 Task: For heading  Tahoma with underline.  font size for heading20,  'Change the font style of data to'Arial.  and font size to 12,  Change the alignment of both headline & data to Align left.  In the sheet   Alpha Sales book
Action: Mouse moved to (21, 132)
Screenshot: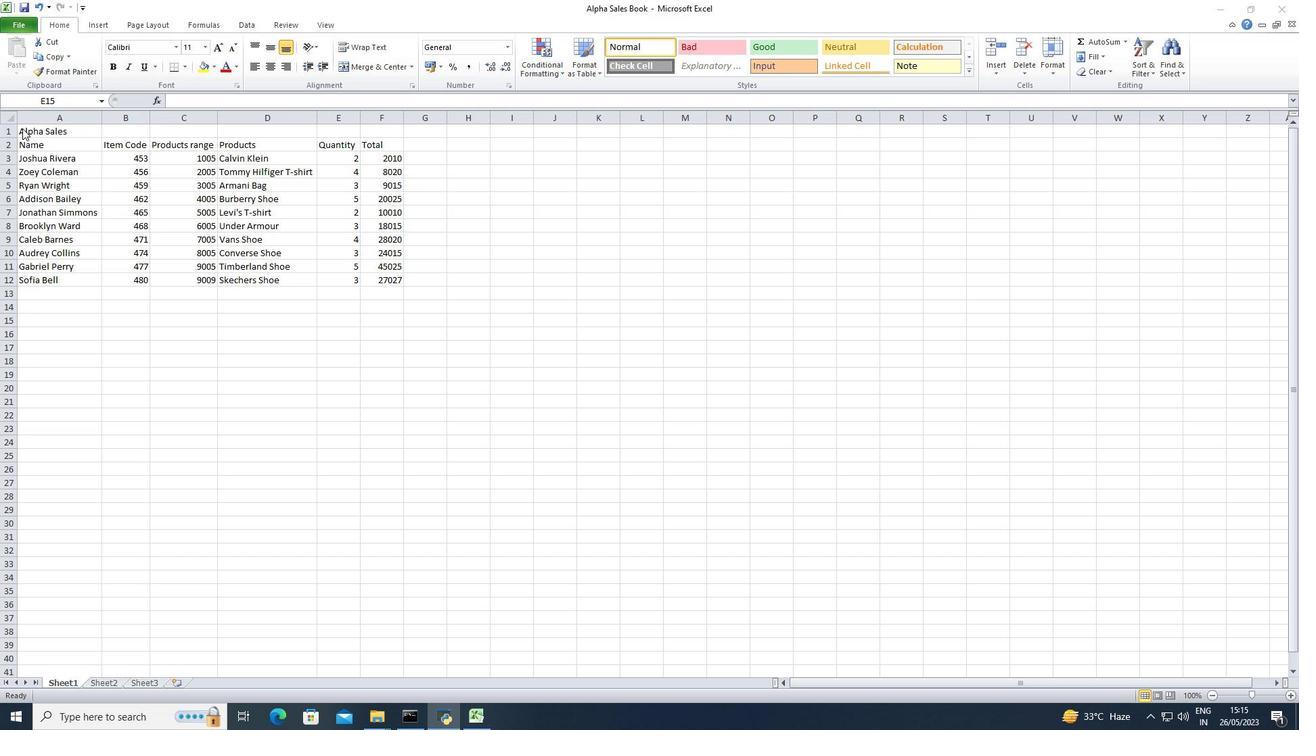 
Action: Mouse pressed left at (21, 132)
Screenshot: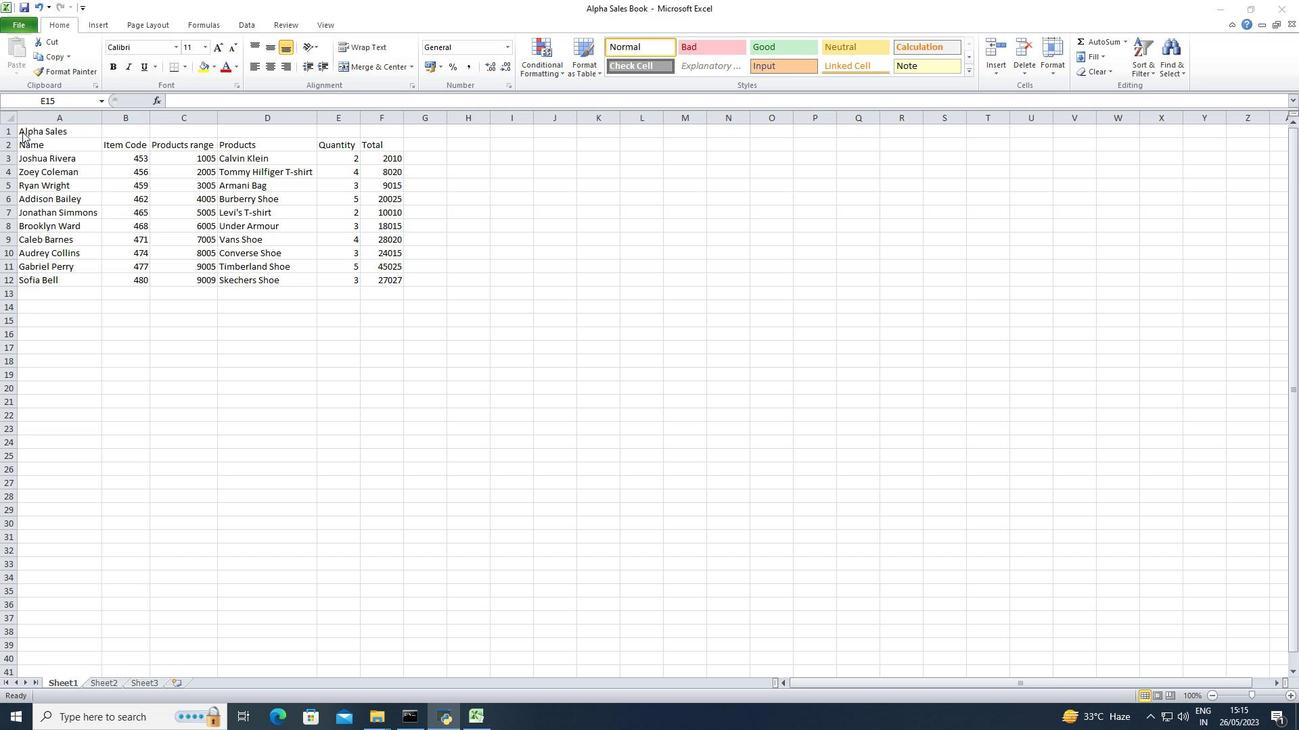 
Action: Mouse moved to (23, 132)
Screenshot: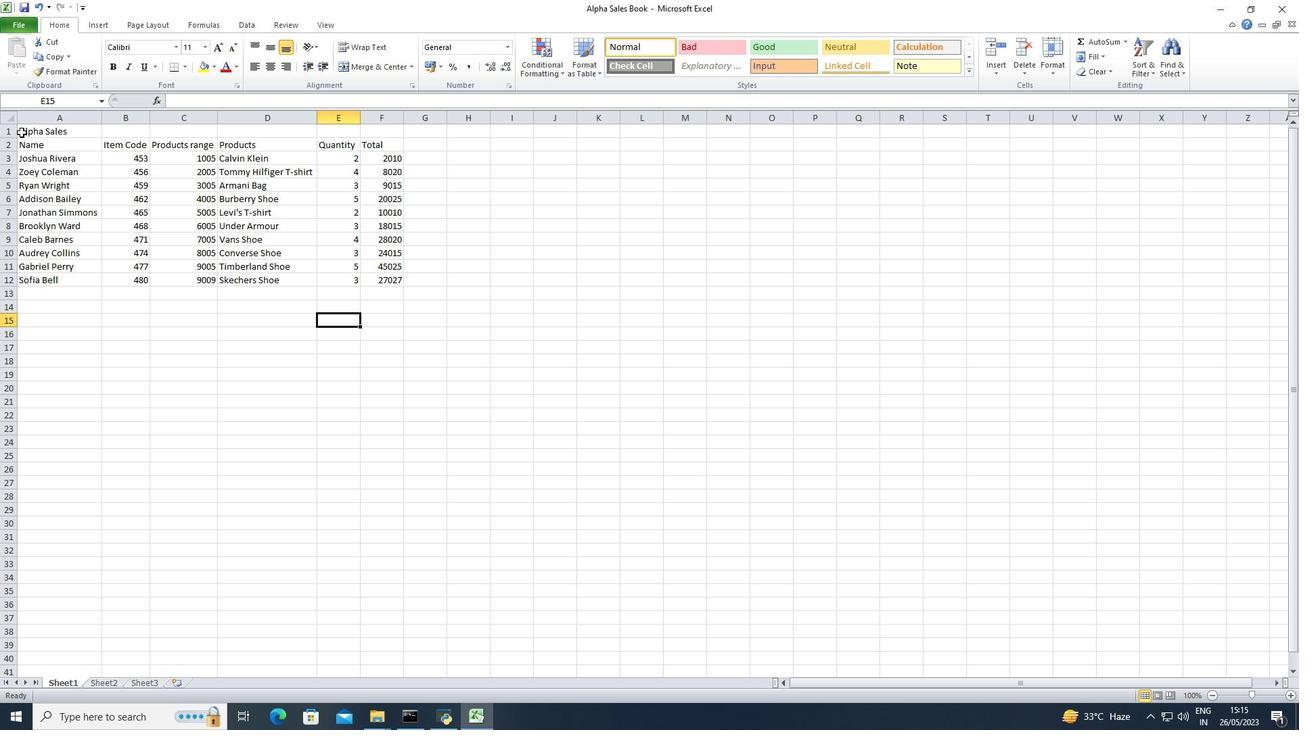 
Action: Mouse pressed left at (23, 132)
Screenshot: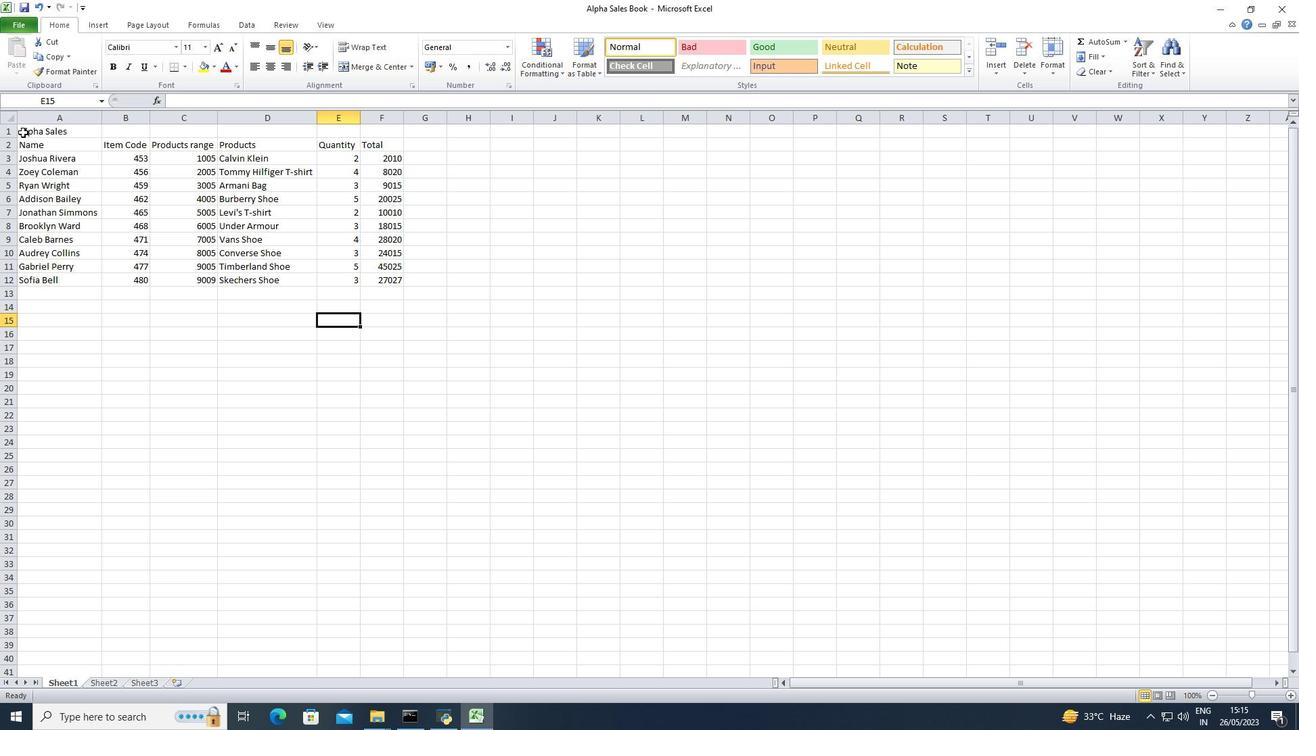 
Action: Mouse pressed left at (23, 132)
Screenshot: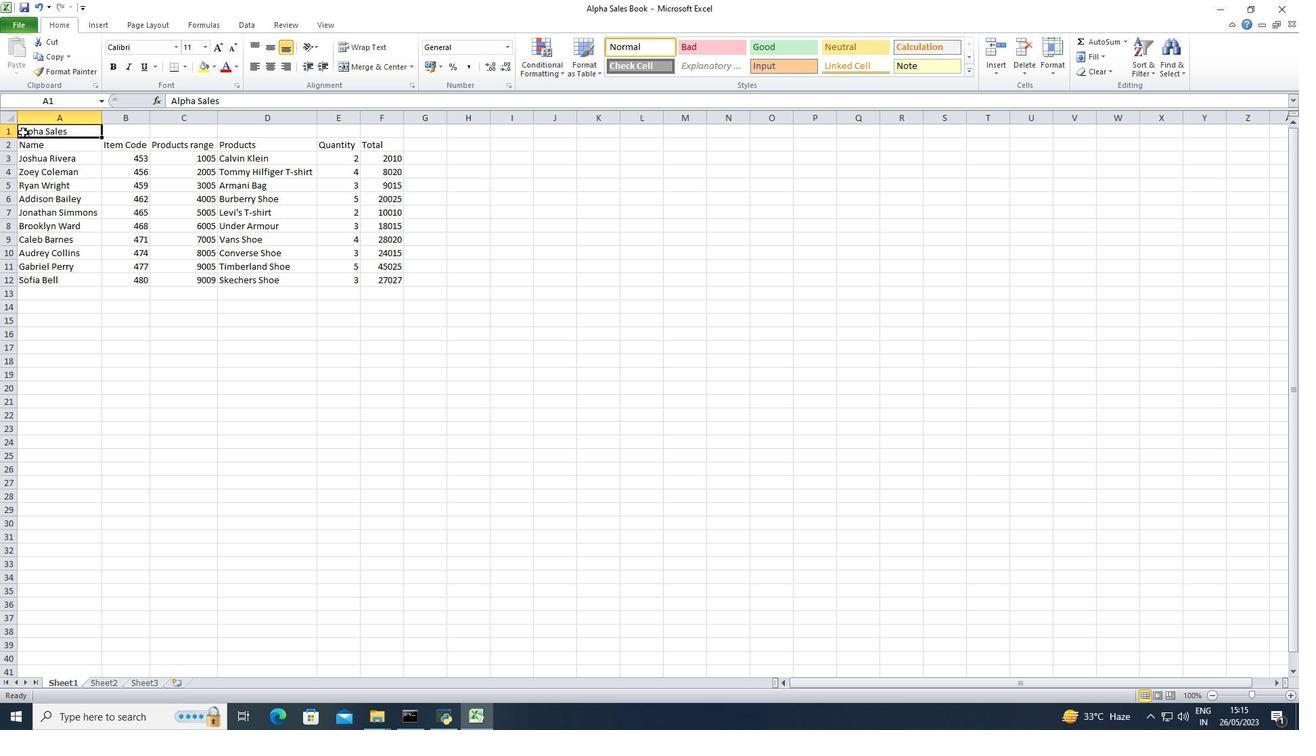 
Action: Mouse moved to (209, 48)
Screenshot: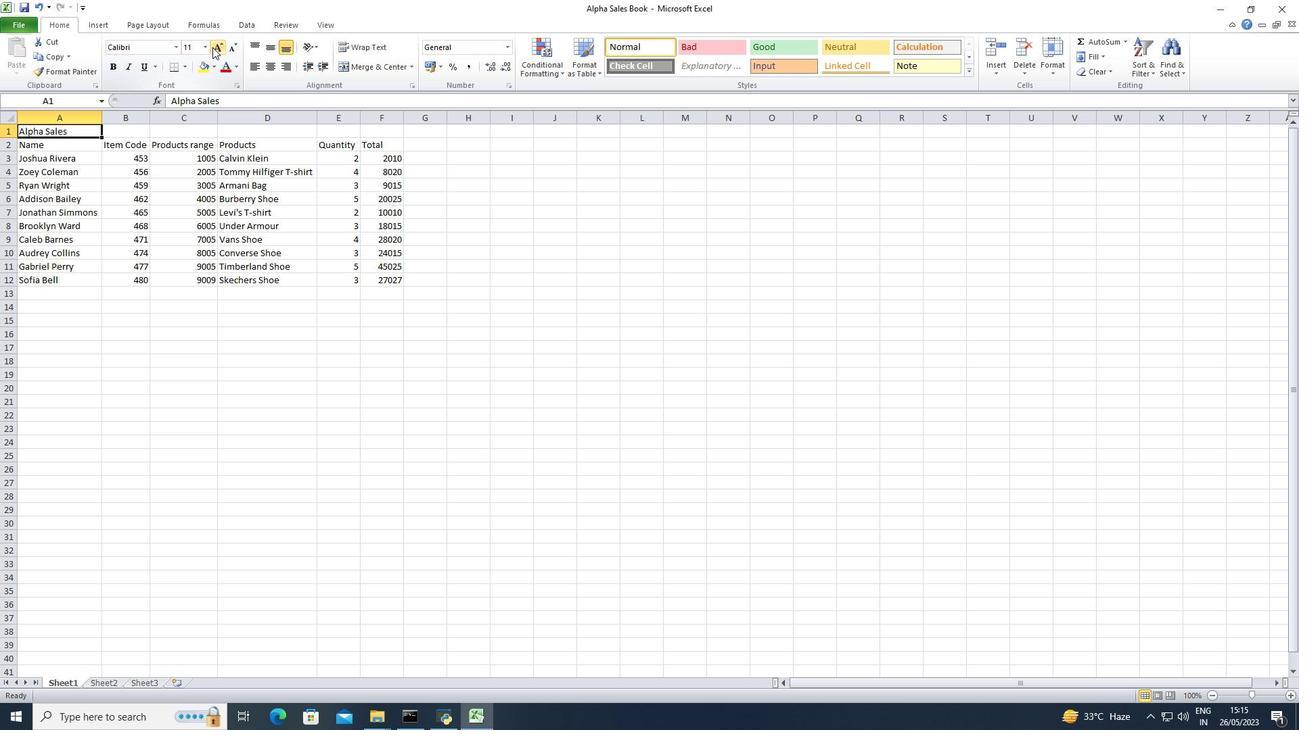 
Action: Mouse pressed left at (209, 48)
Screenshot: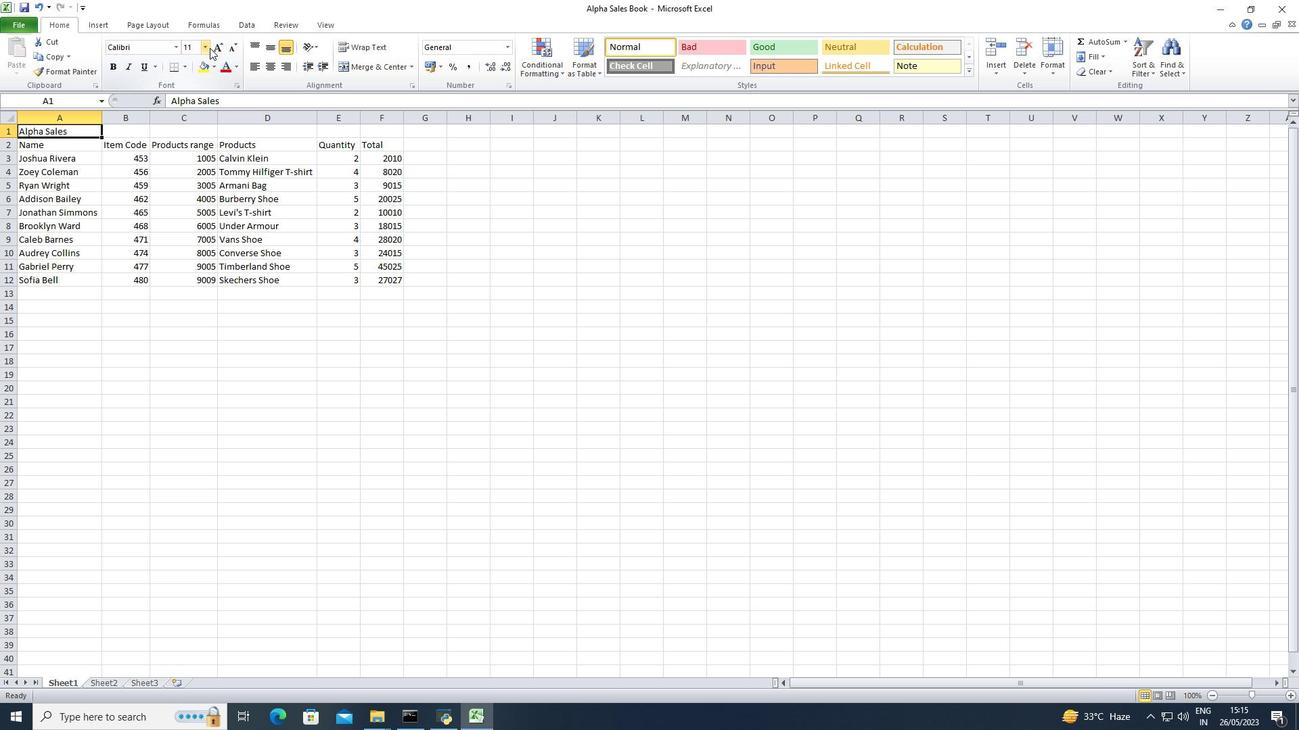 
Action: Mouse moved to (191, 152)
Screenshot: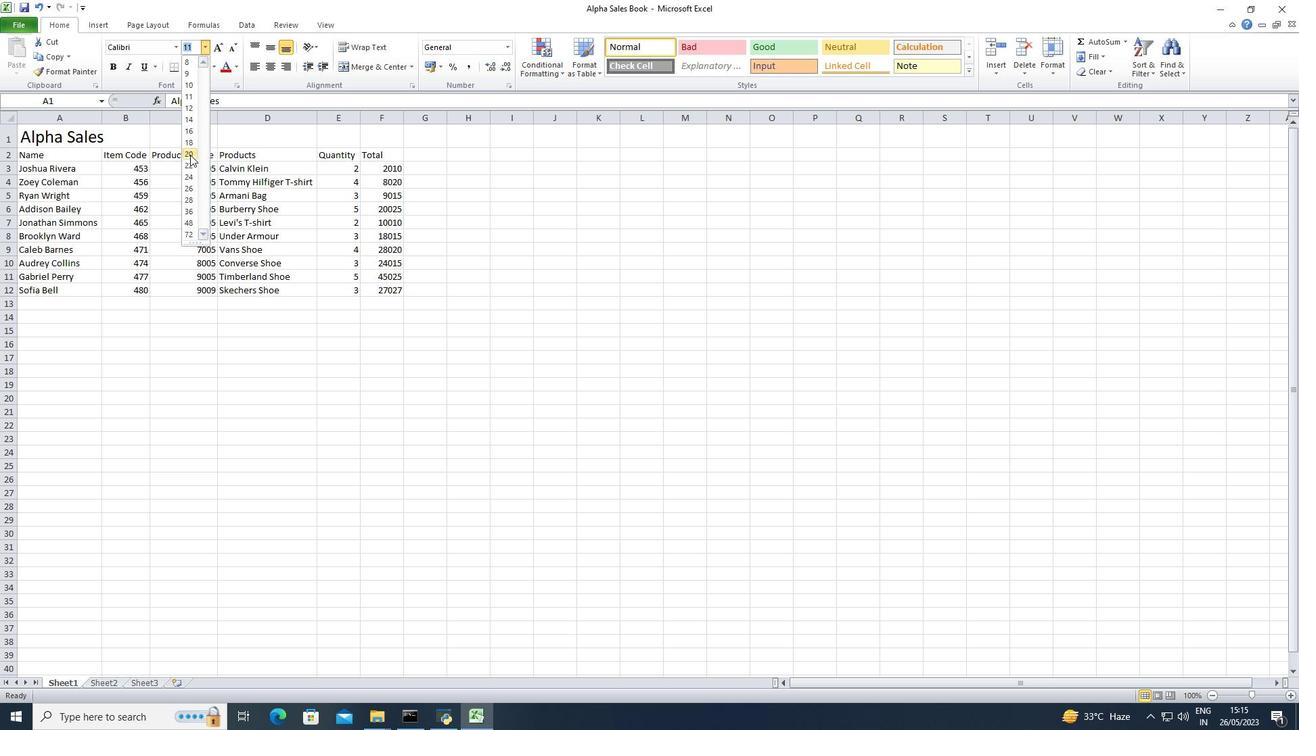 
Action: Mouse pressed left at (191, 152)
Screenshot: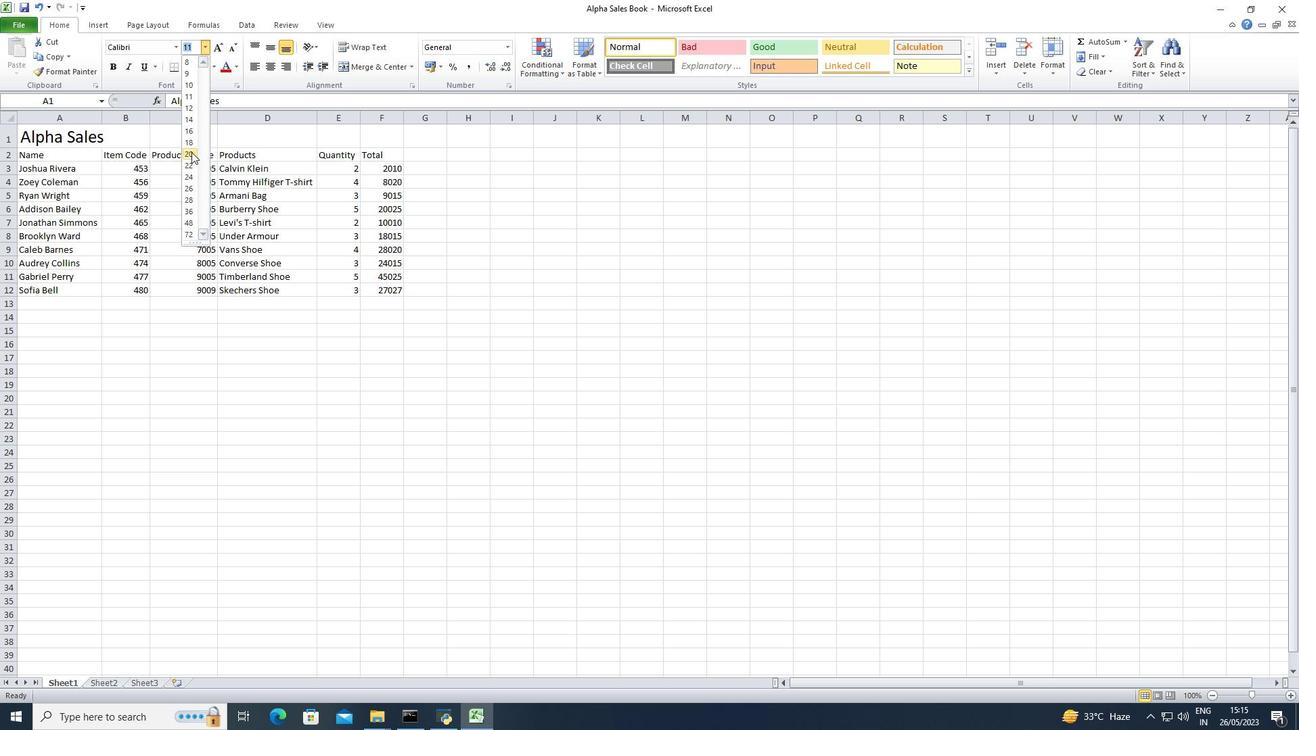 
Action: Mouse moved to (77, 136)
Screenshot: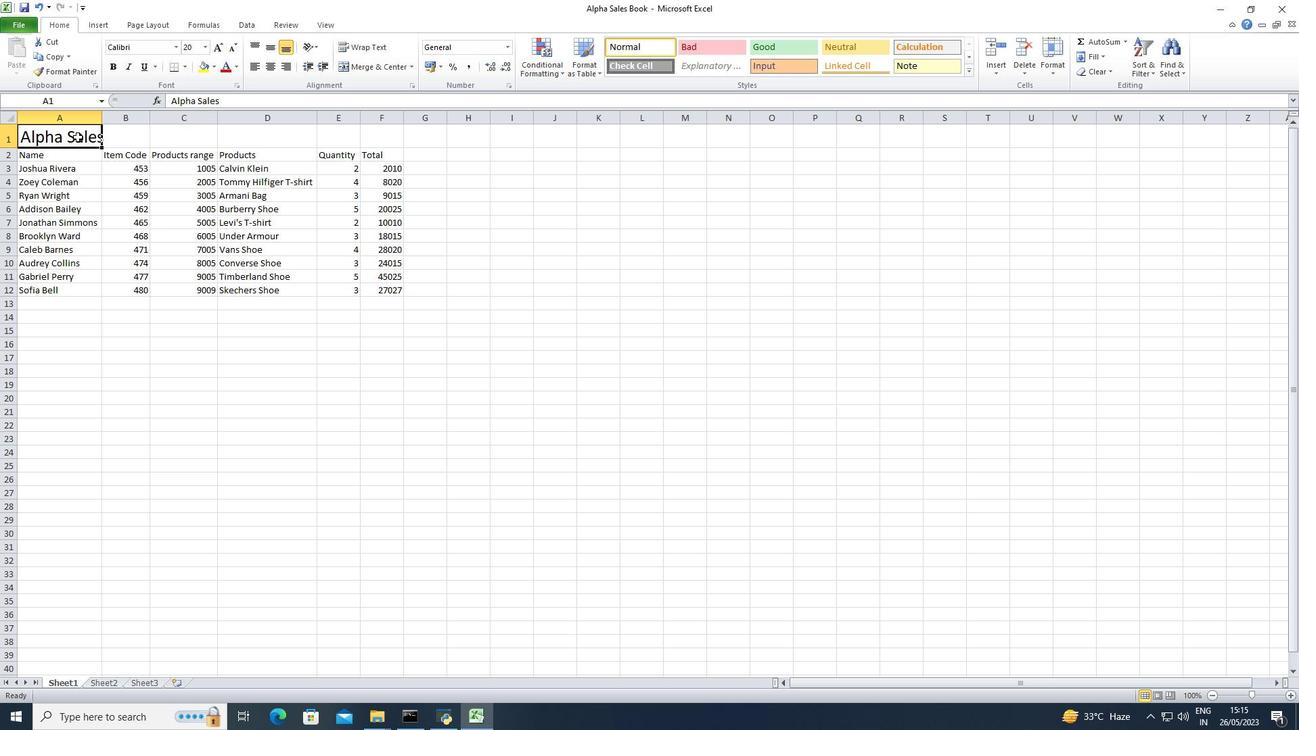 
Action: Mouse pressed left at (77, 136)
Screenshot: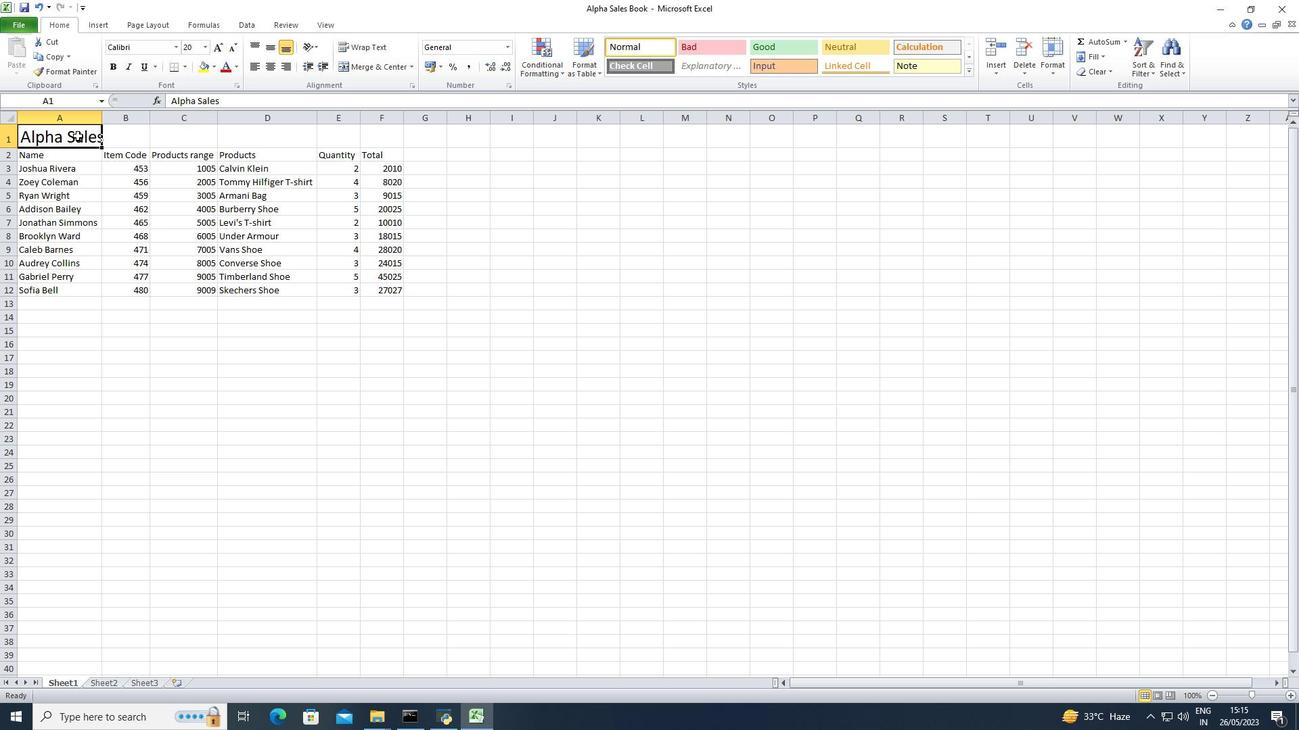 
Action: Mouse moved to (353, 69)
Screenshot: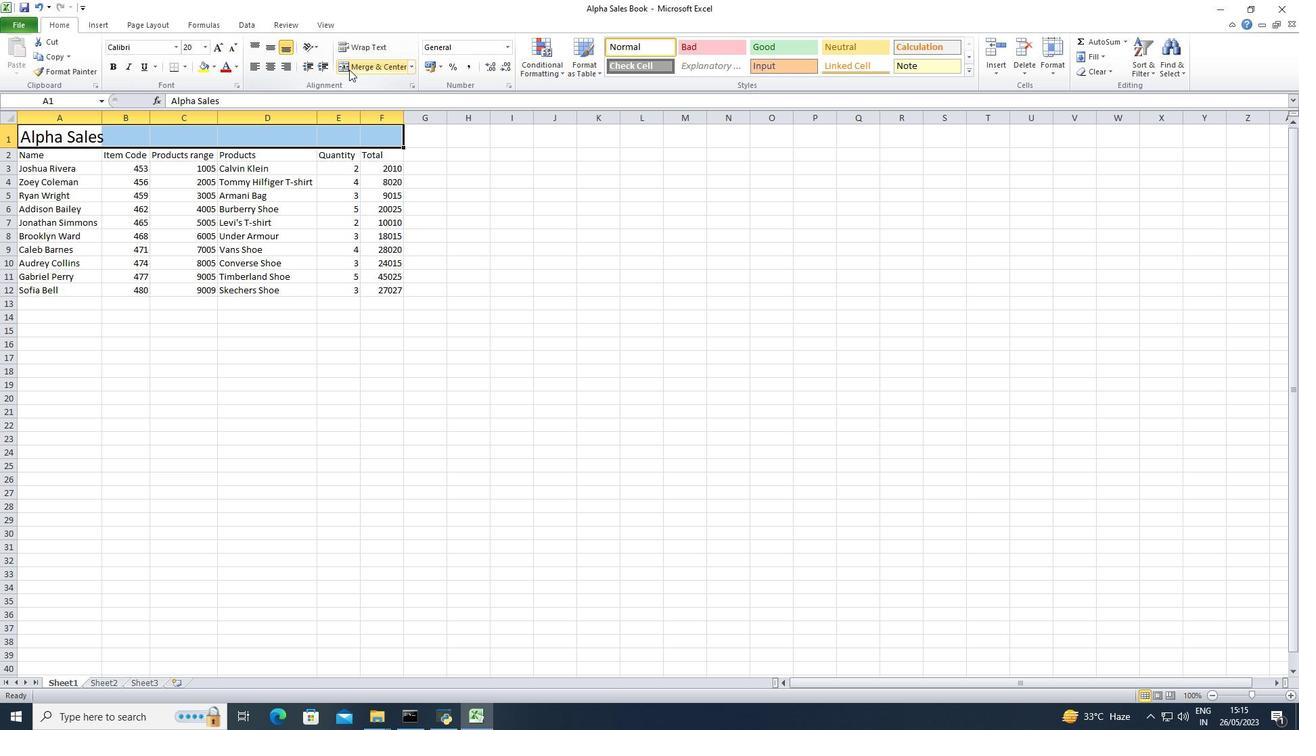 
Action: Mouse pressed left at (353, 69)
Screenshot: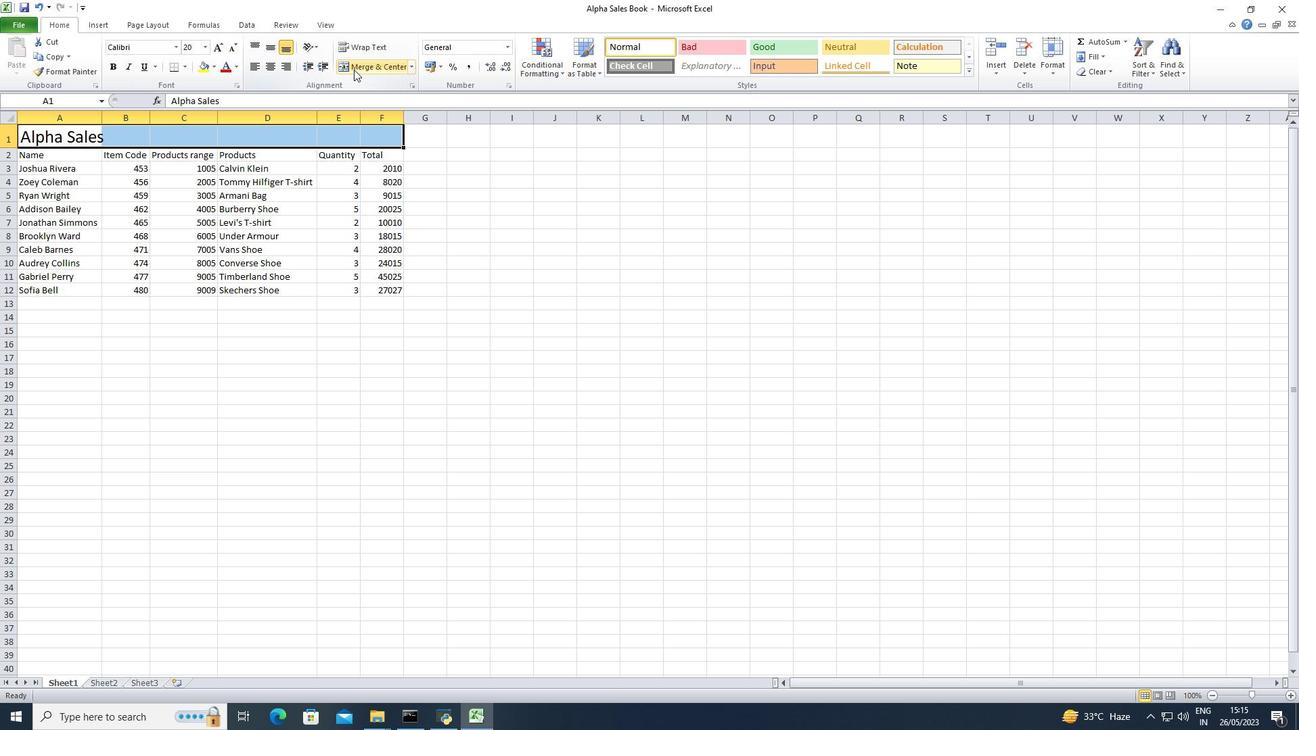 
Action: Mouse moved to (178, 47)
Screenshot: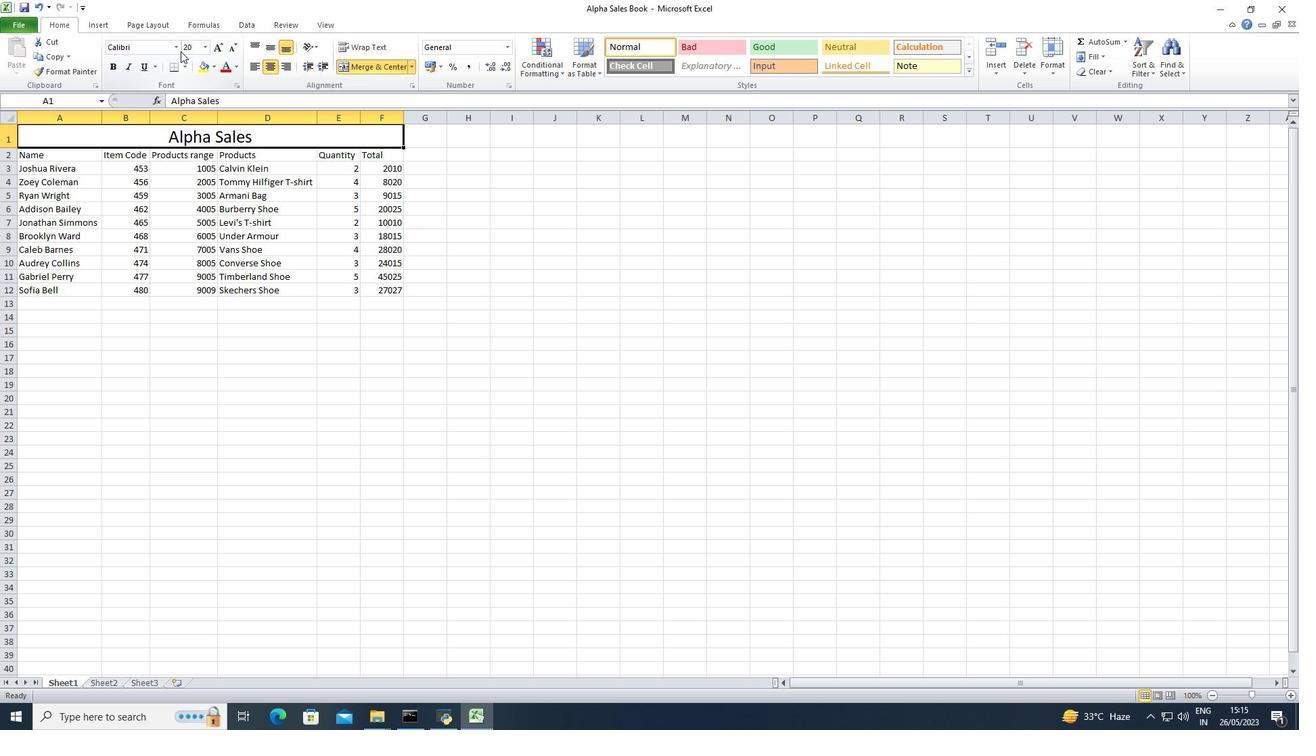 
Action: Mouse pressed left at (178, 47)
Screenshot: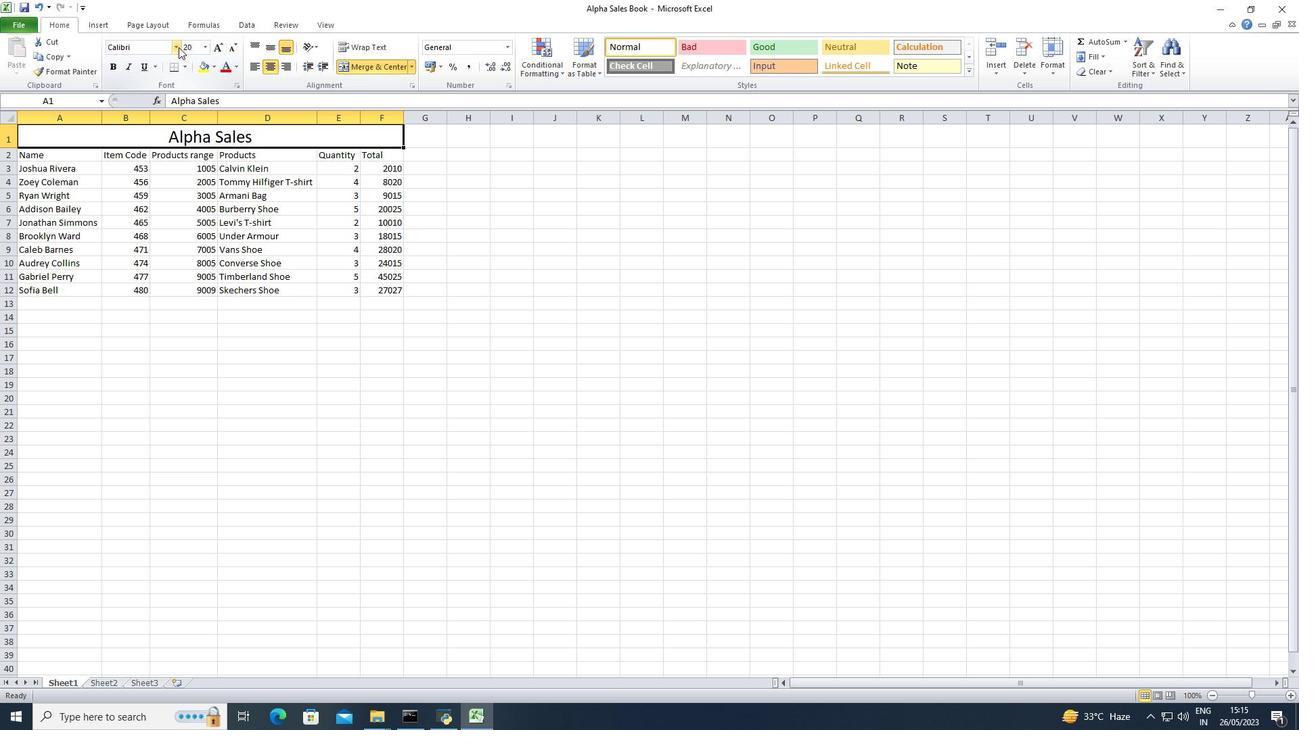 
Action: Mouse moved to (173, 61)
Screenshot: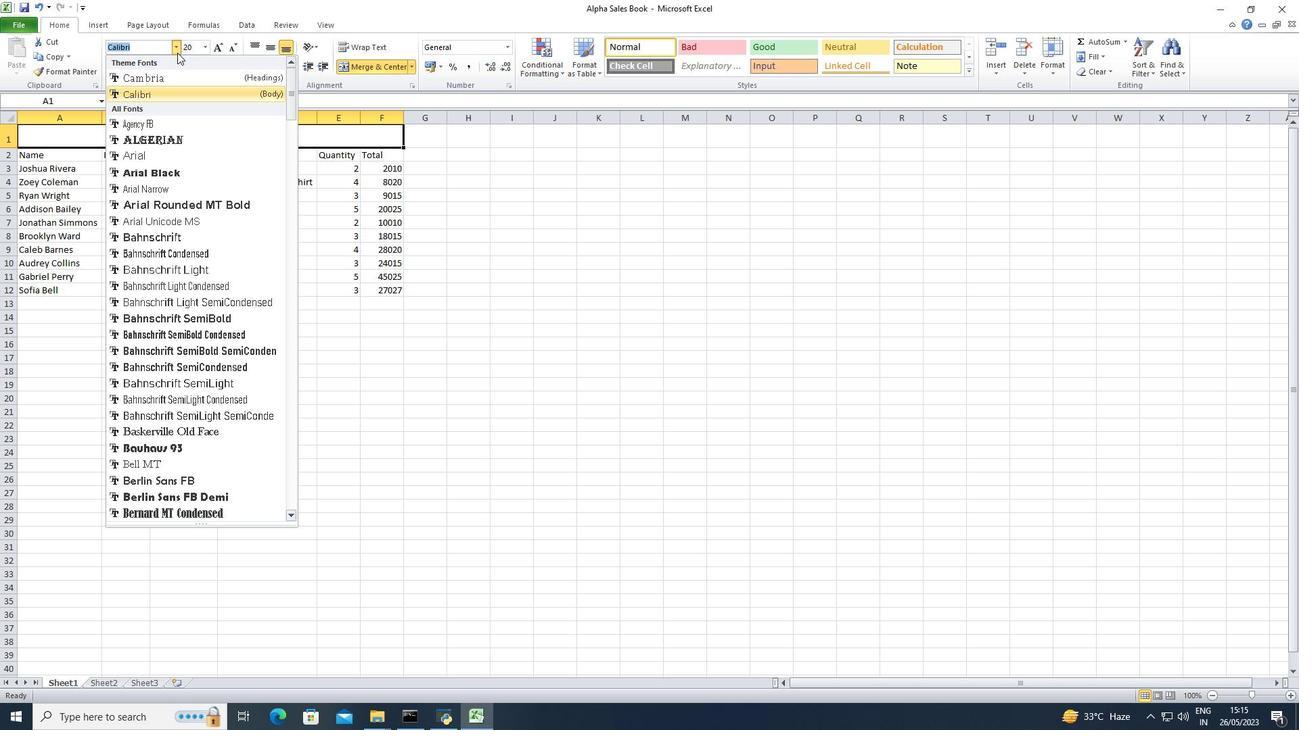 
Action: Key pressed tahoma<Key.enter>
Screenshot: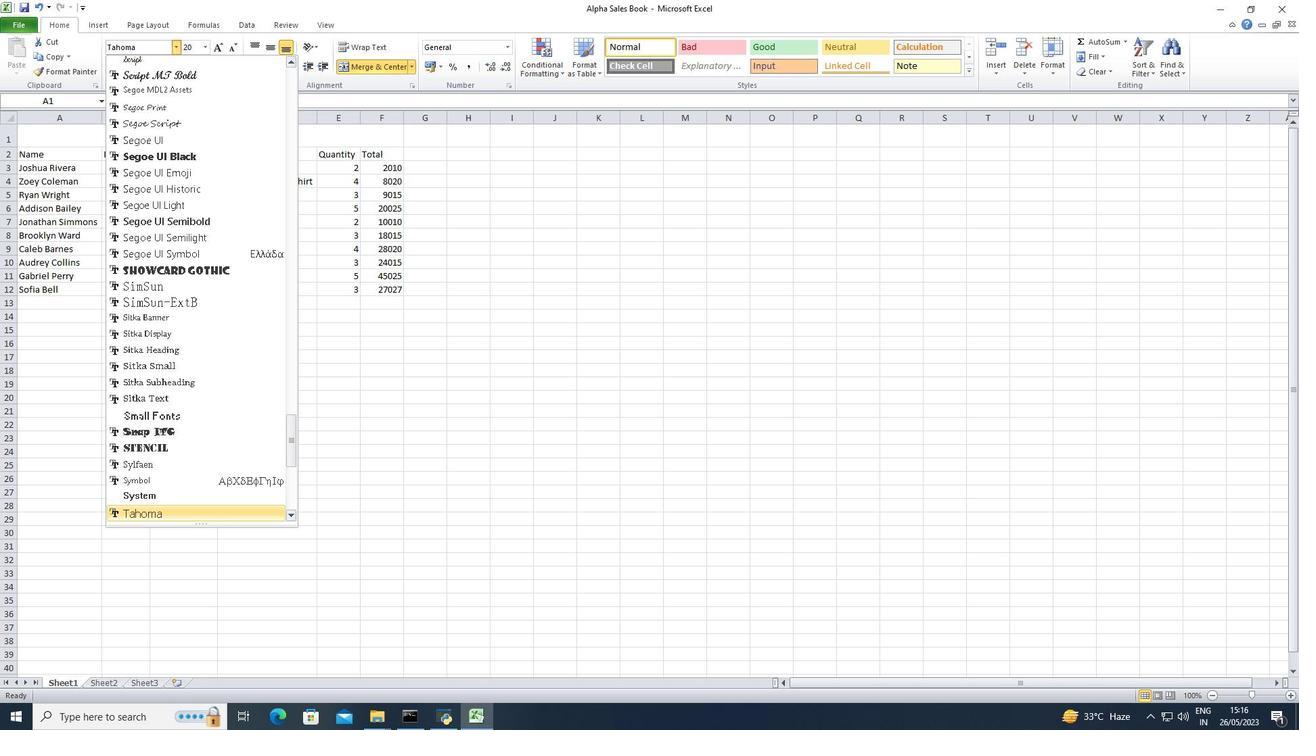 
Action: Mouse moved to (43, 154)
Screenshot: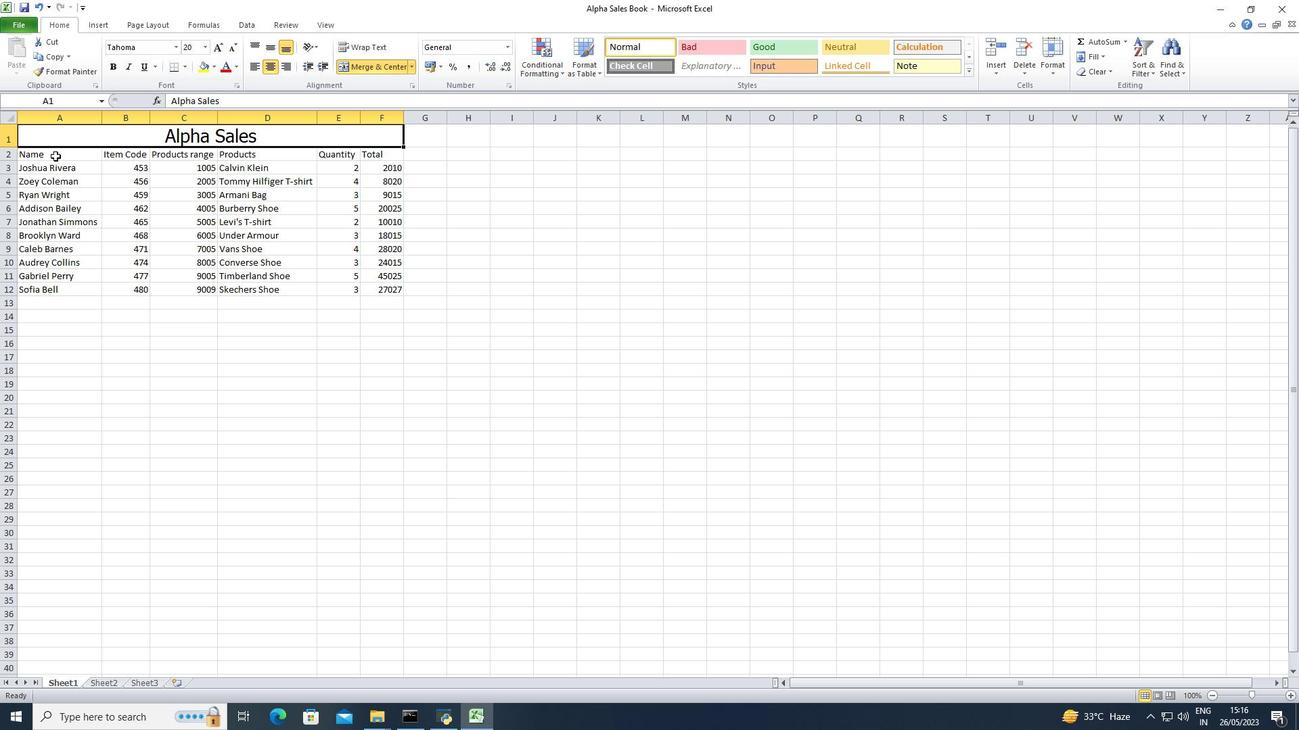 
Action: Mouse pressed left at (43, 154)
Screenshot: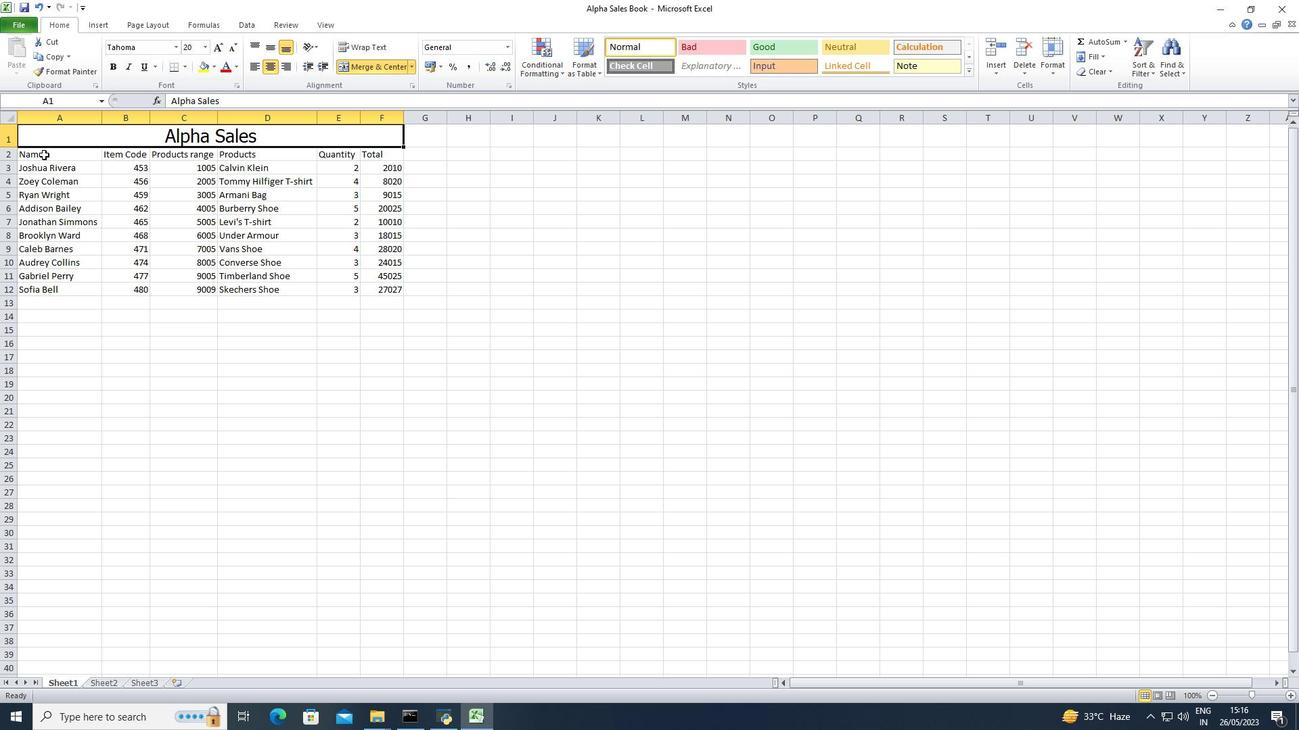 
Action: Mouse moved to (204, 50)
Screenshot: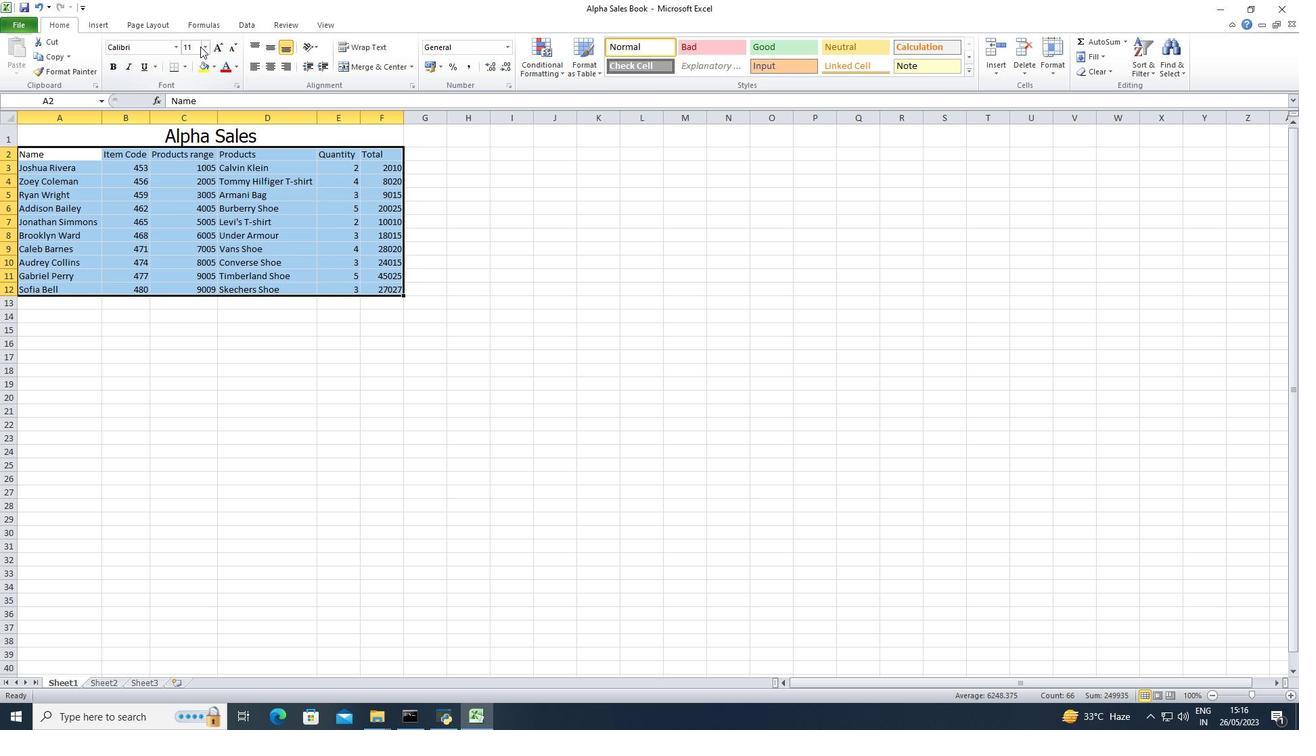 
Action: Mouse pressed left at (204, 50)
Screenshot: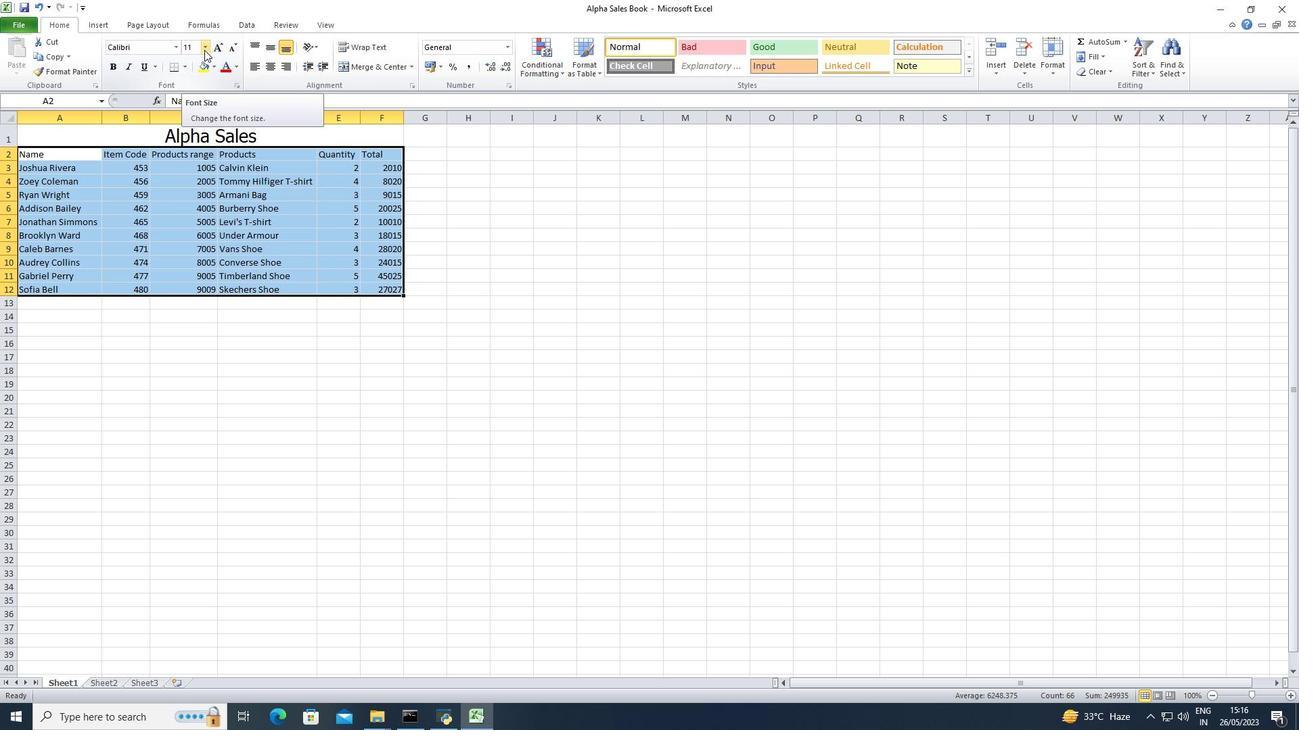 
Action: Mouse moved to (187, 108)
Screenshot: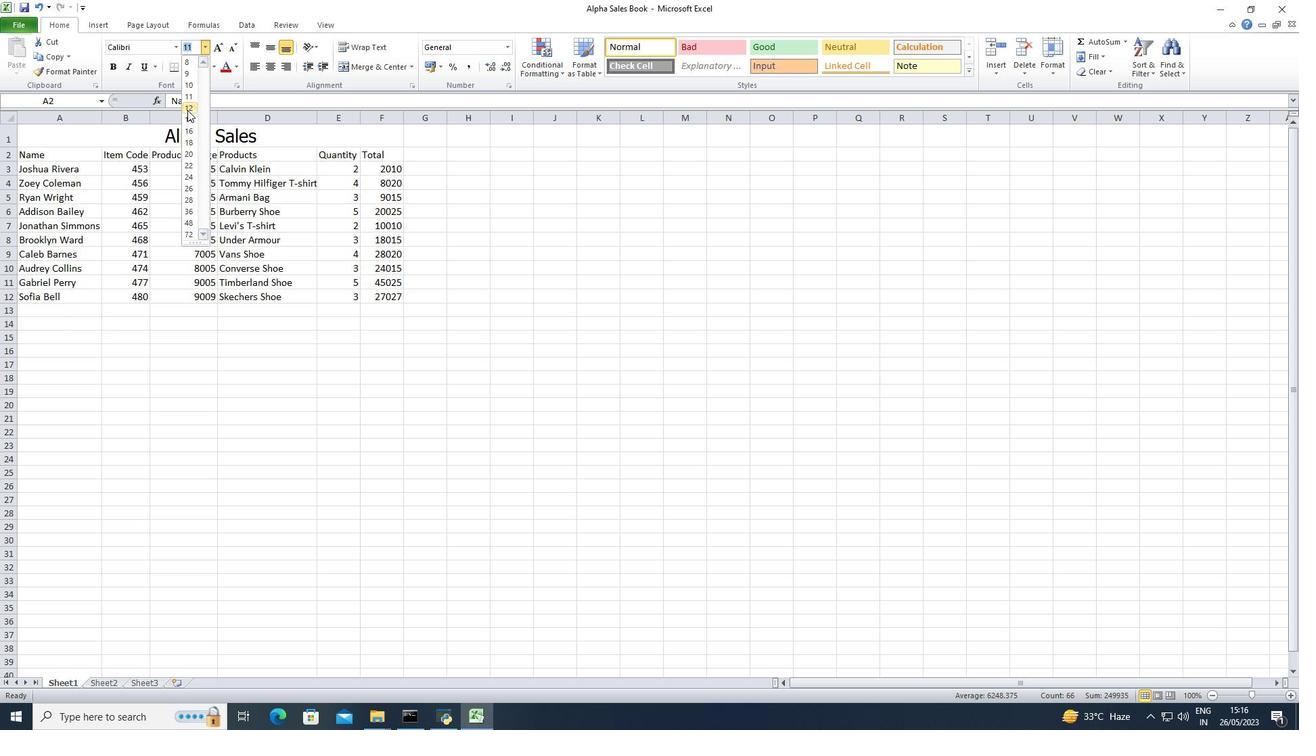 
Action: Mouse pressed left at (187, 108)
Screenshot: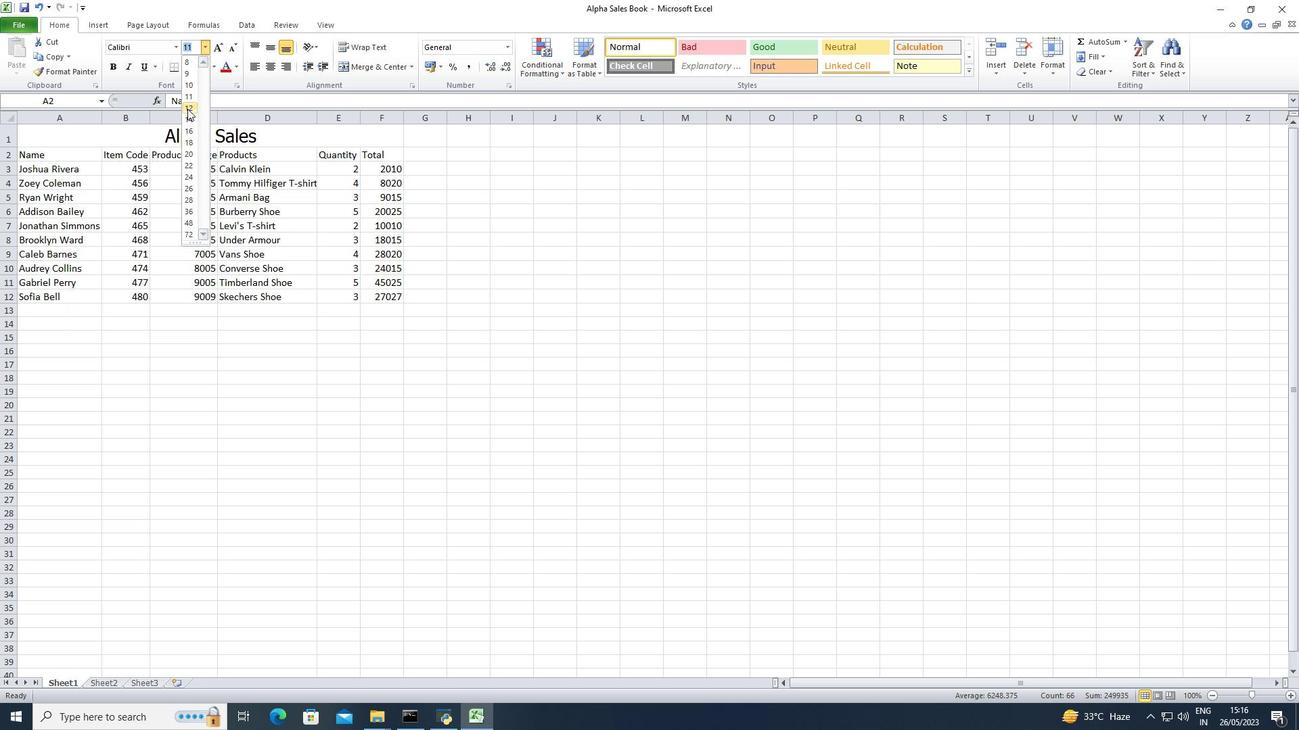 
Action: Mouse moved to (180, 47)
Screenshot: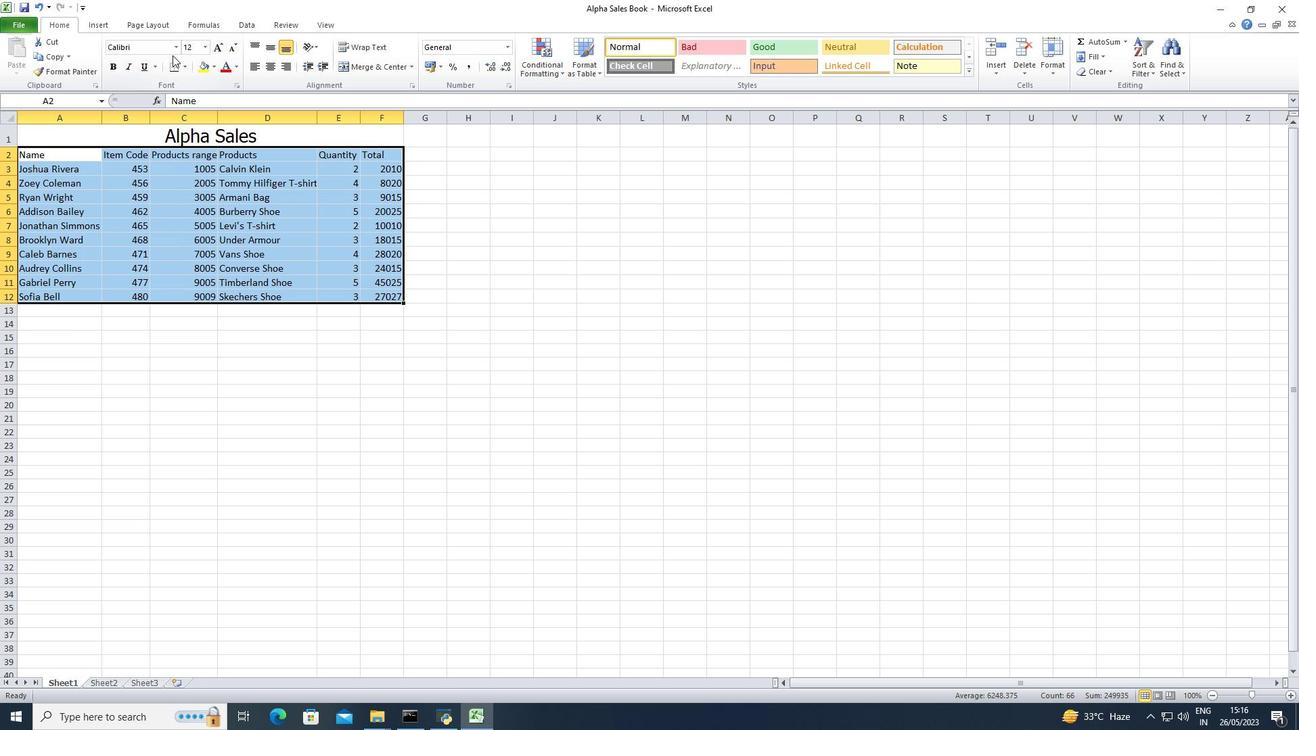 
Action: Mouse pressed left at (180, 47)
Screenshot: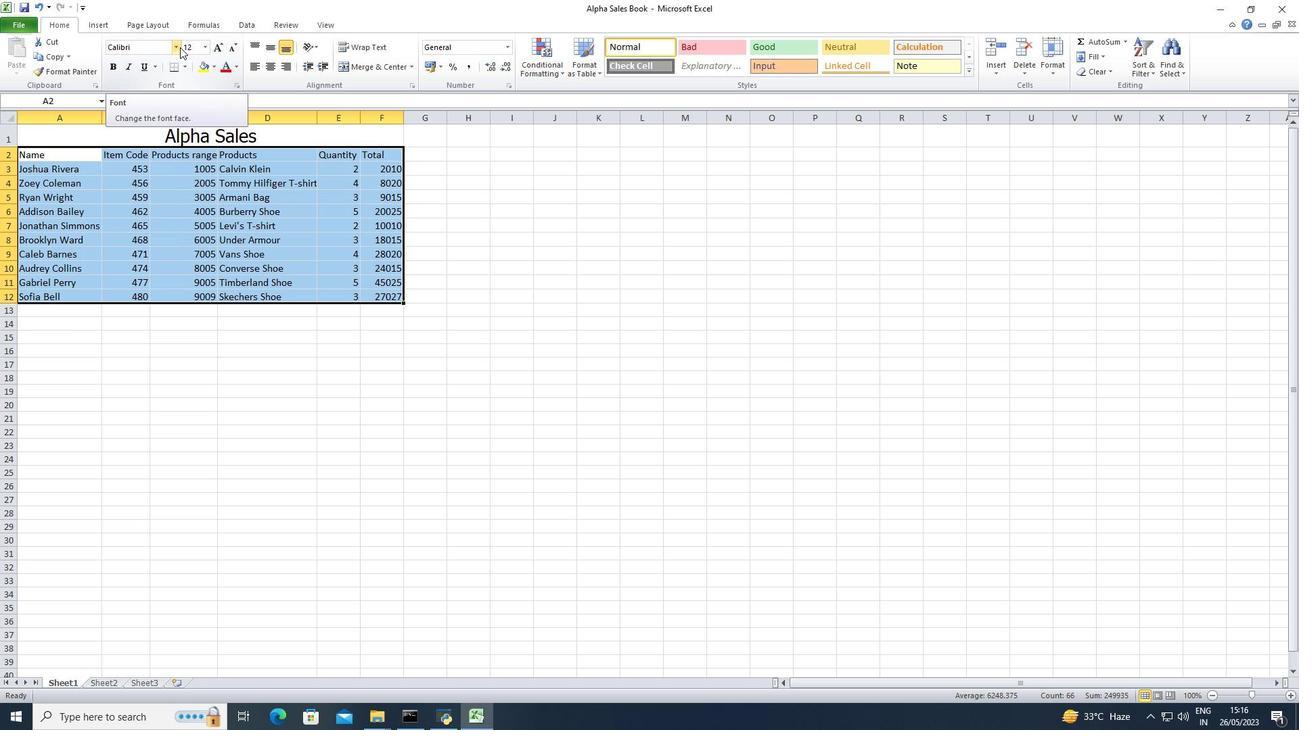 
Action: Mouse moved to (163, 154)
Screenshot: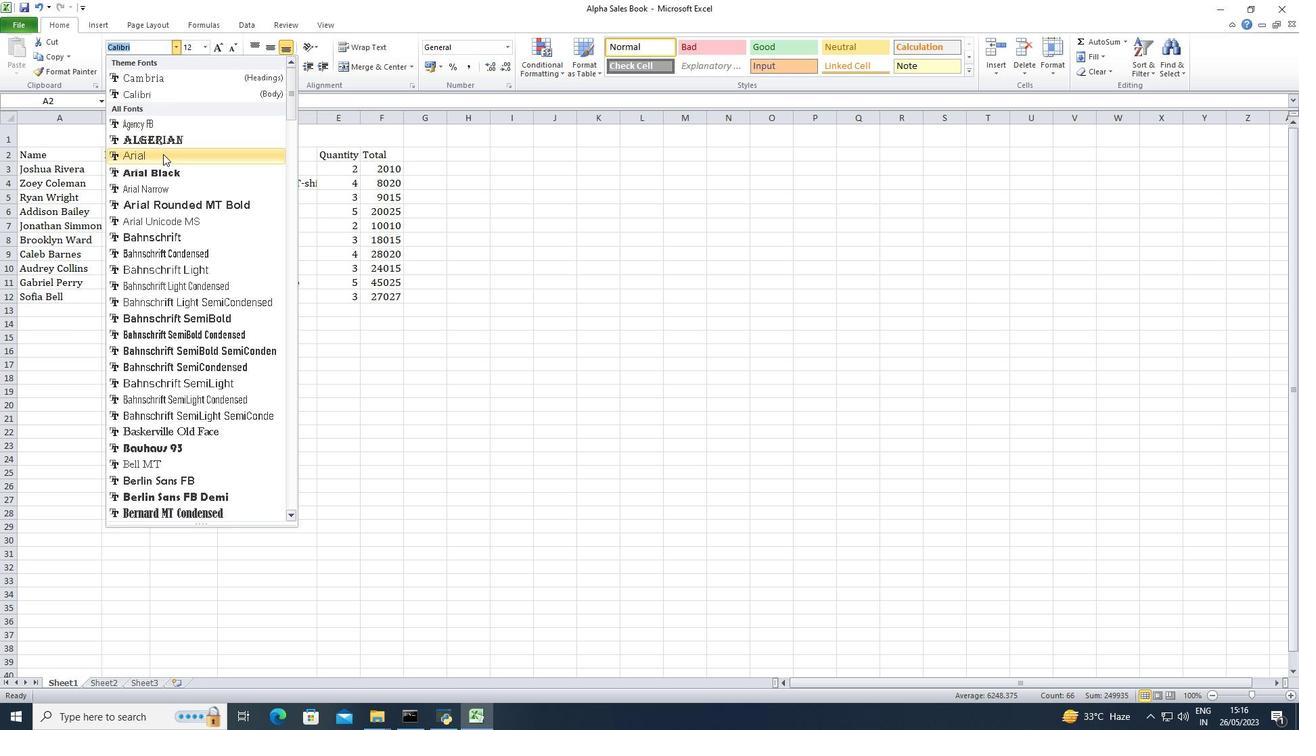 
Action: Mouse pressed left at (163, 154)
Screenshot: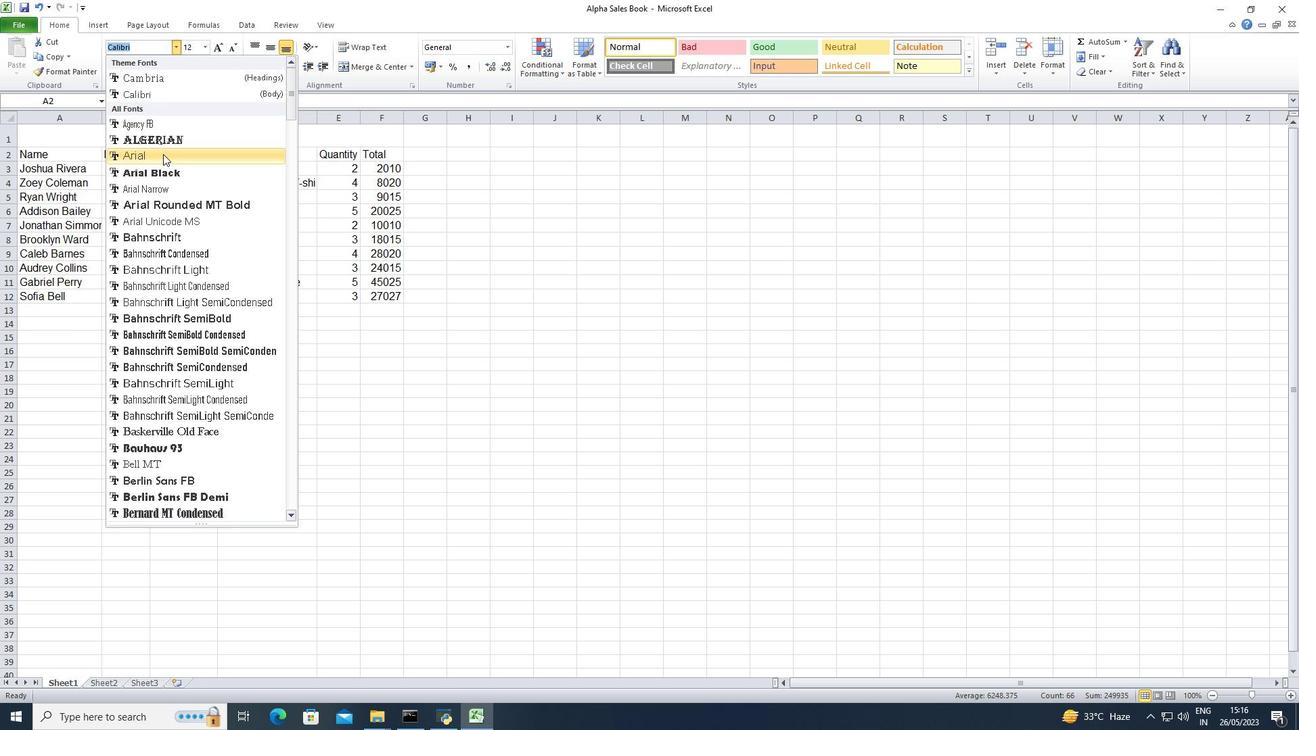 
Action: Mouse moved to (83, 133)
Screenshot: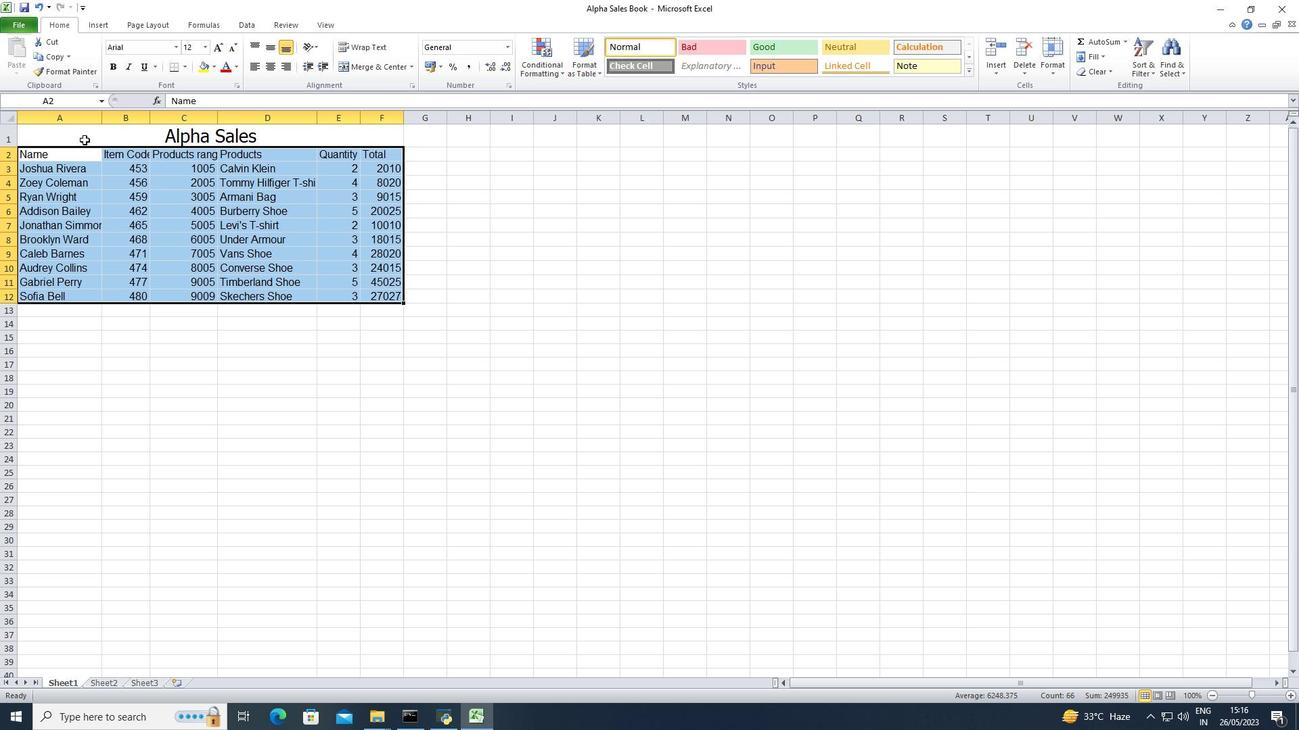 
Action: Mouse pressed left at (83, 133)
Screenshot: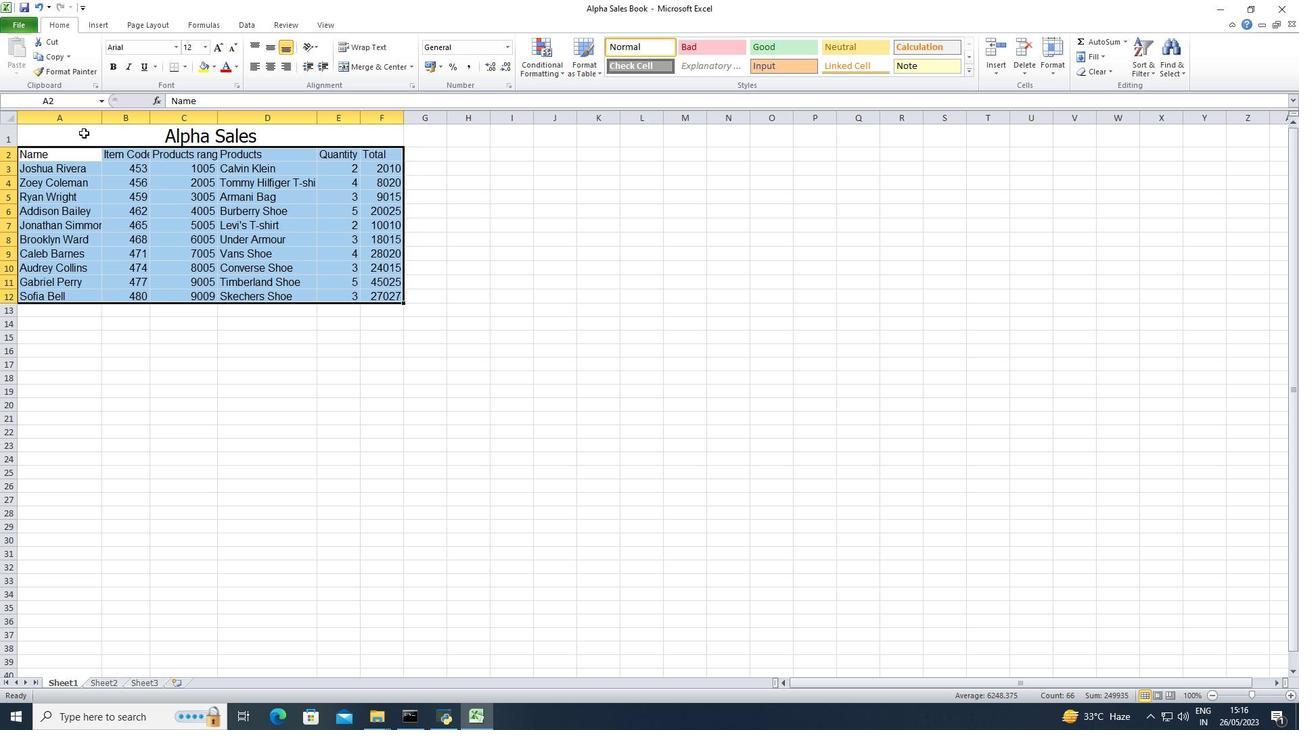 
Action: Mouse moved to (250, 69)
Screenshot: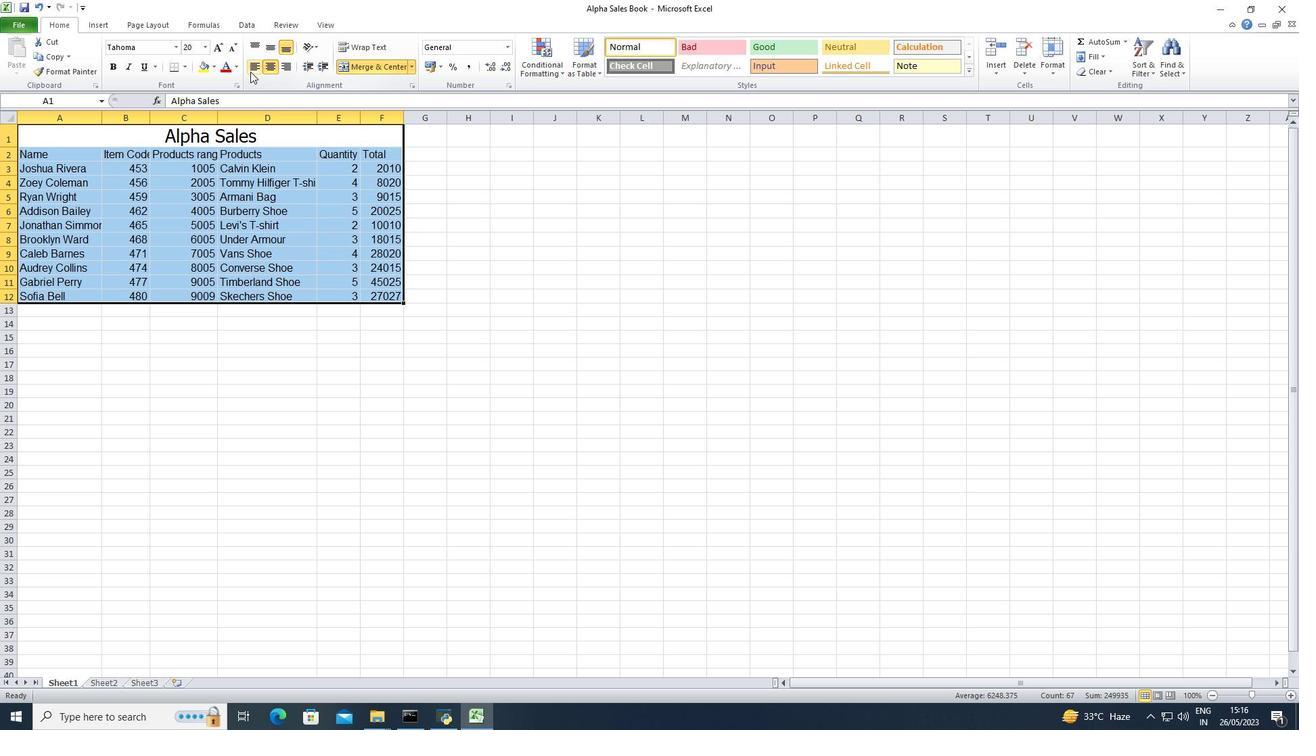 
Action: Mouse pressed left at (250, 69)
Screenshot: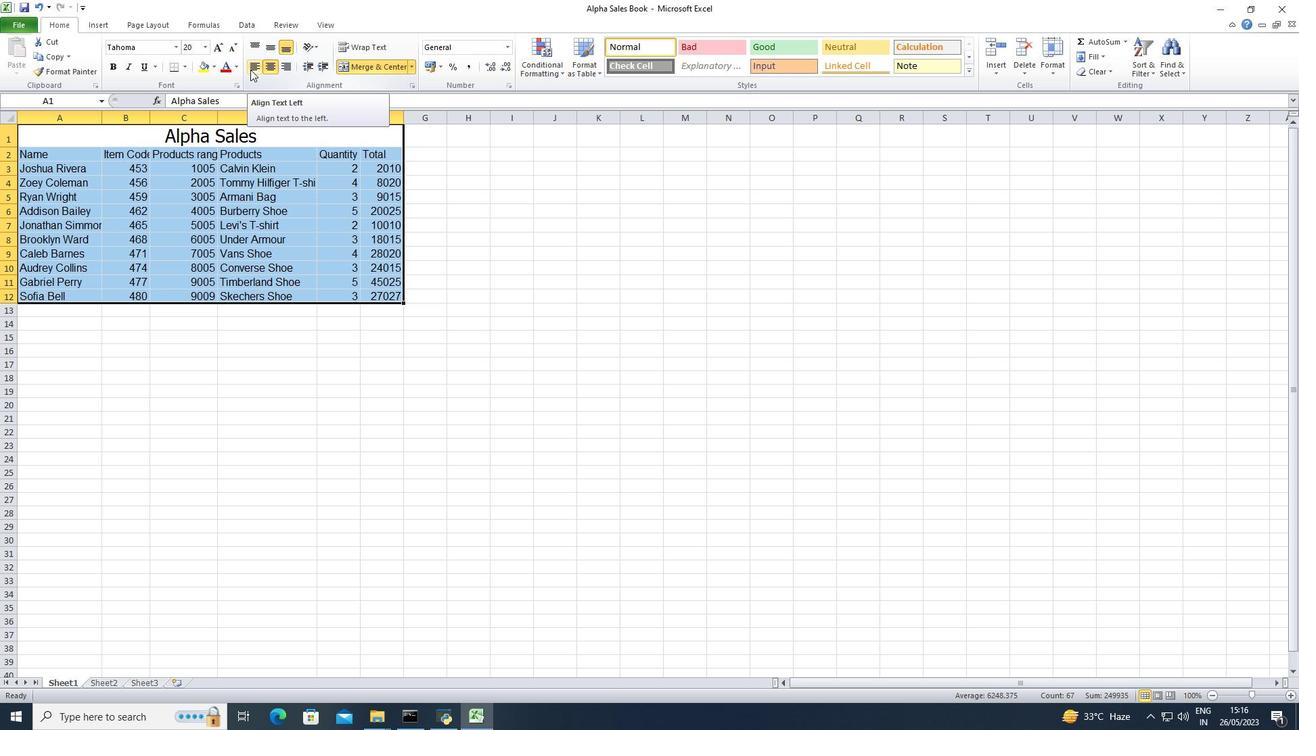 
Action: Key pressed ctrl+S
Screenshot: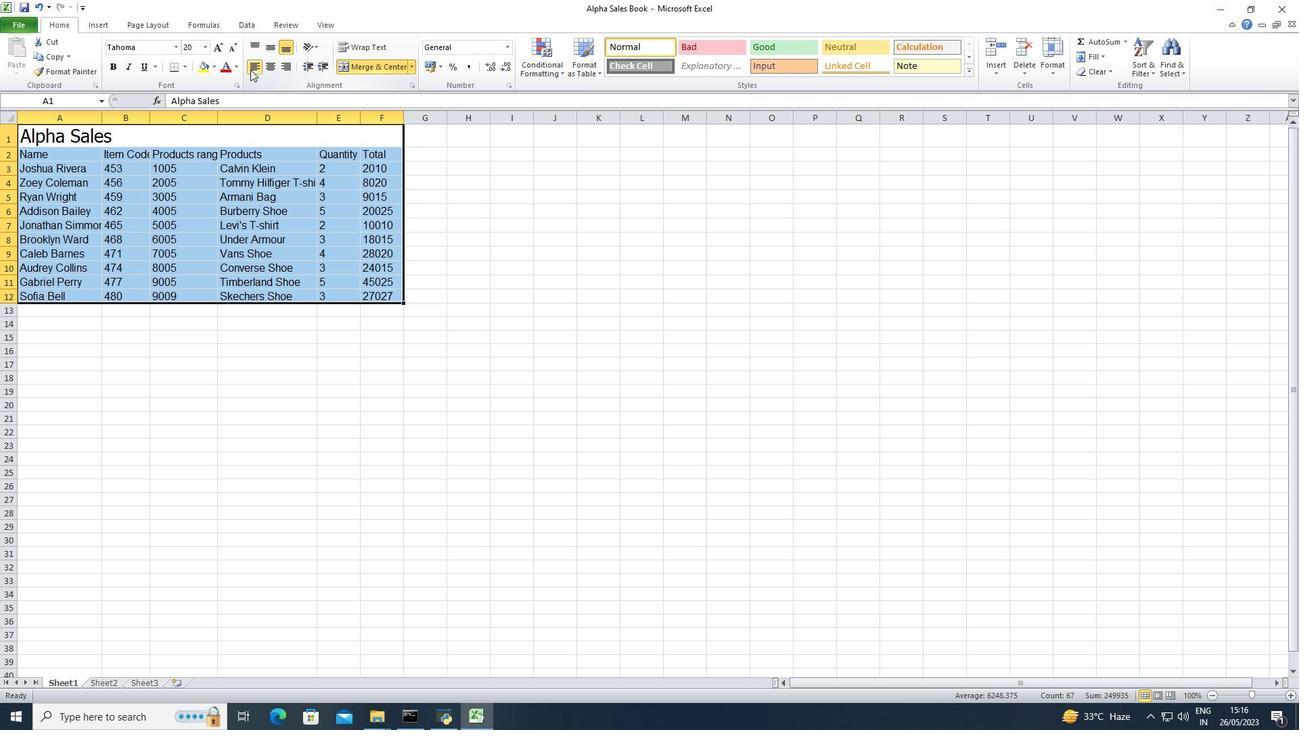 
